 Task: Define a function that accepts user input for a directory path and handles invalid paths.
Action: Mouse moved to (582, 398)
Screenshot: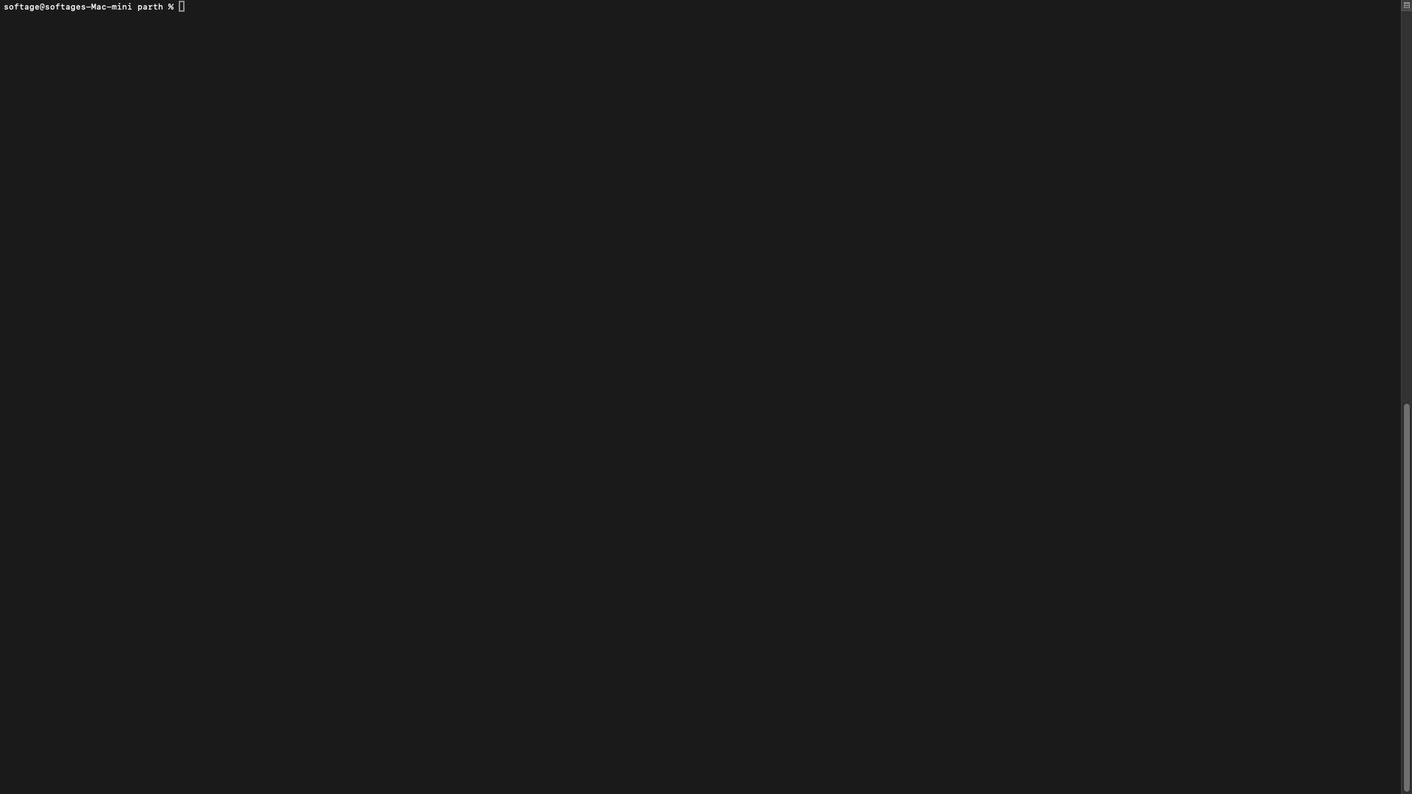 
Action: Mouse pressed left at (582, 398)
Screenshot: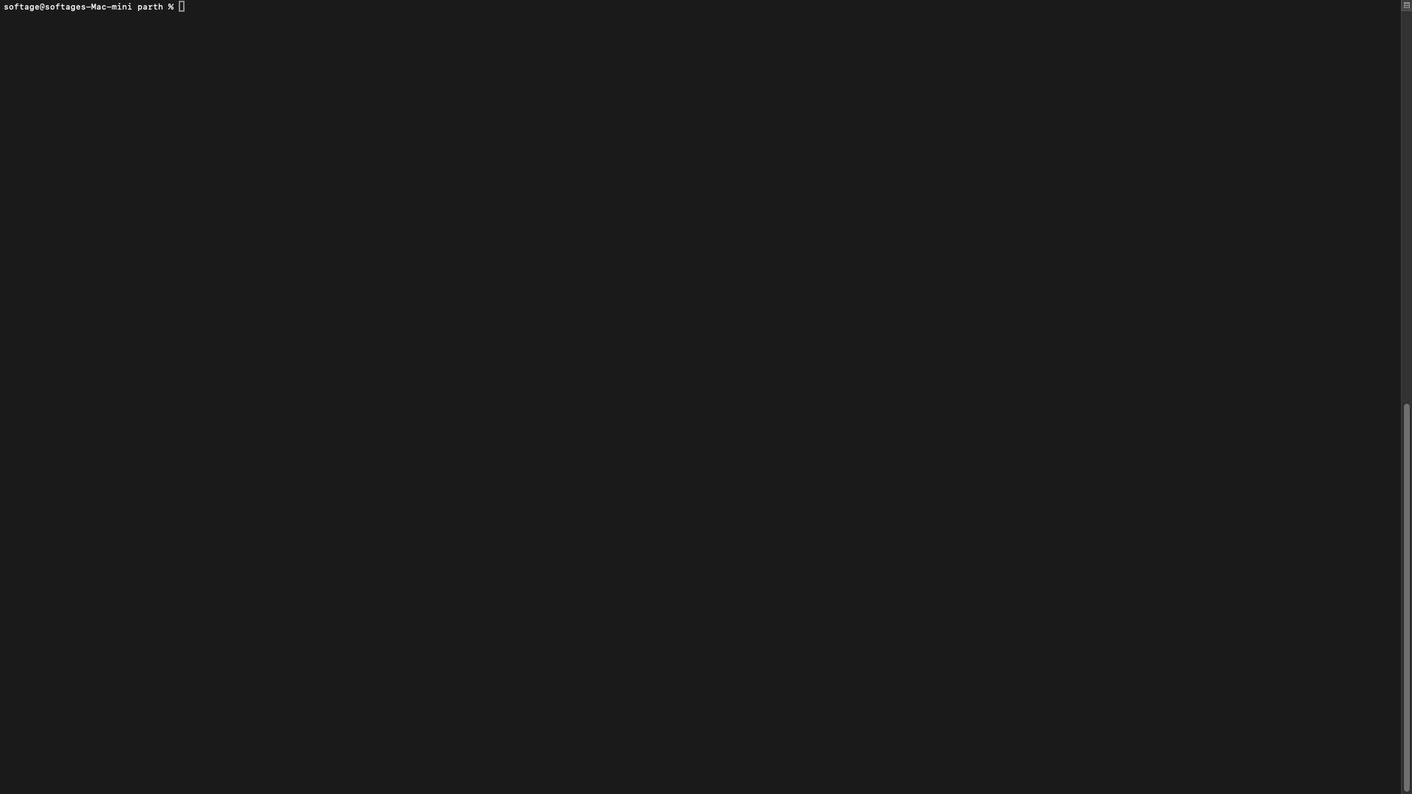 
Action: Mouse moved to (581, 398)
Screenshot: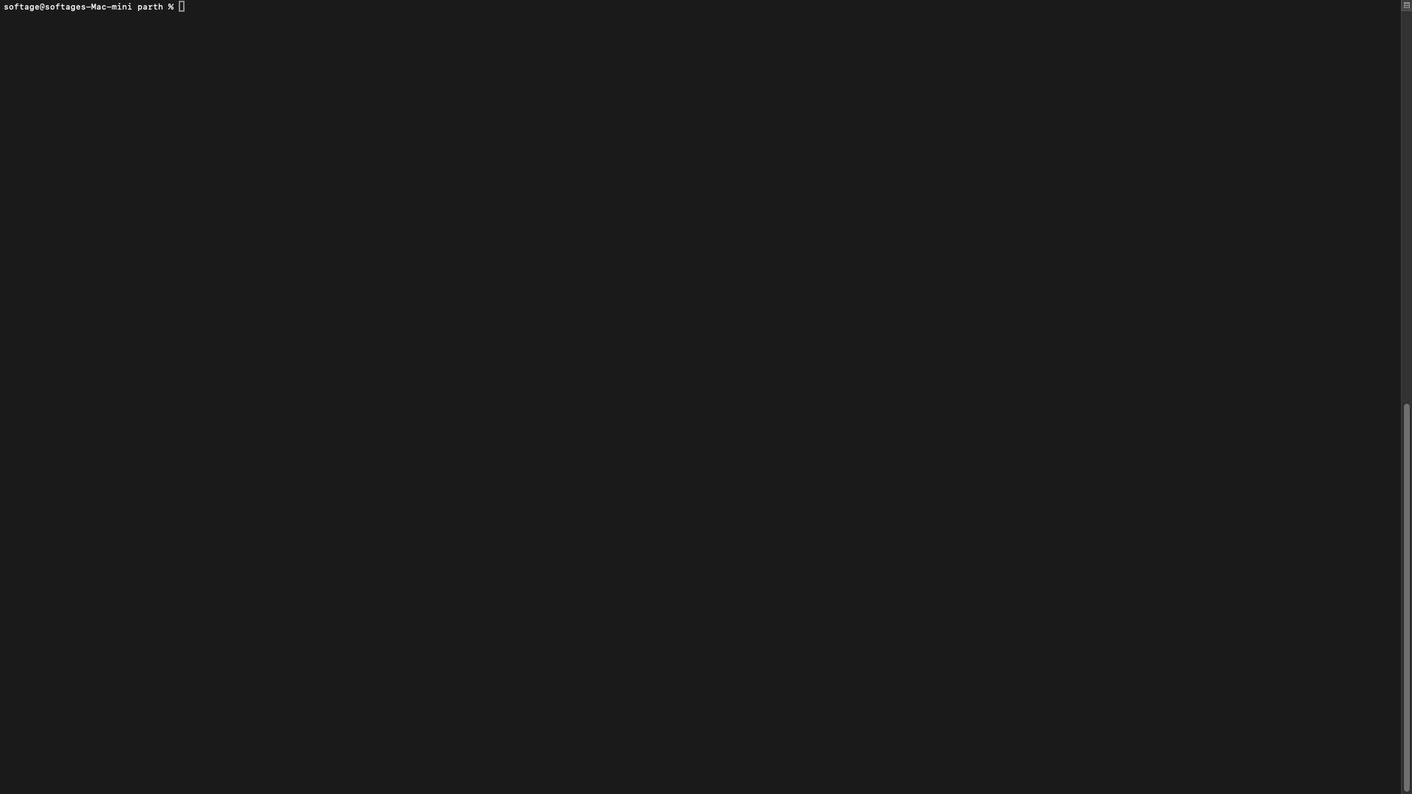 
Action: Mouse scrolled (581, 398) with delta (574, 368)
Screenshot: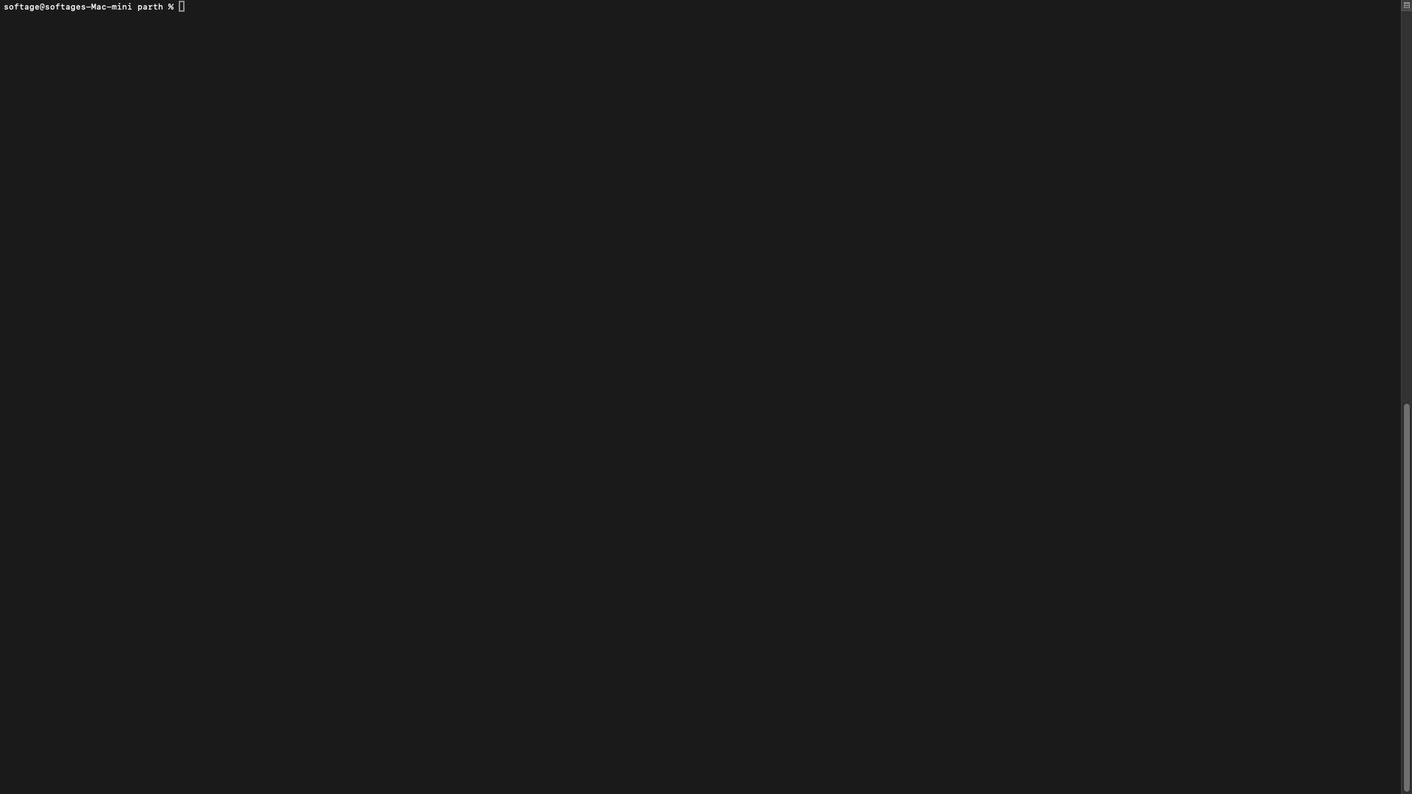 
Action: Mouse scrolled (581, 398) with delta (574, 368)
Screenshot: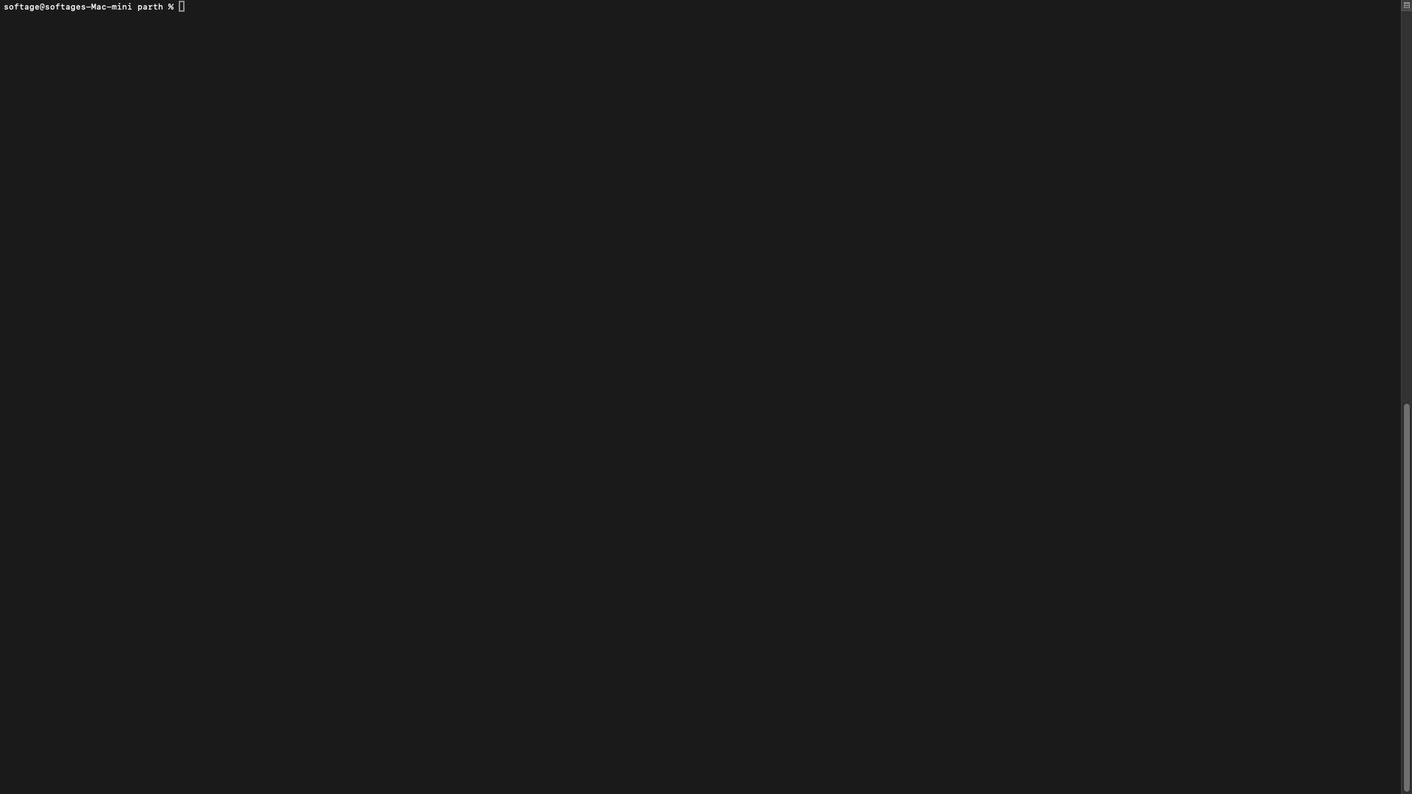 
Action: Mouse moved to (576, 389)
Screenshot: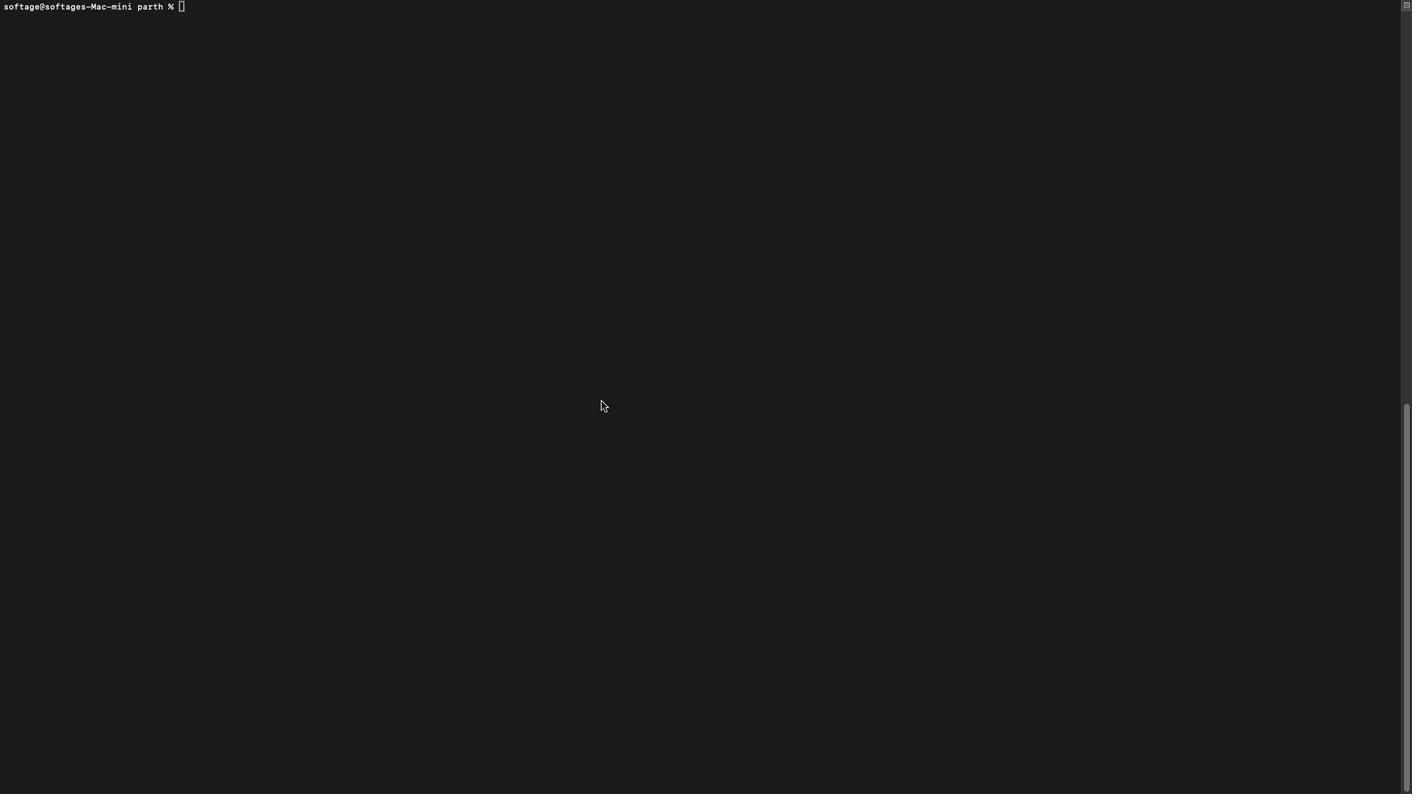 
Action: Mouse pressed left at (576, 389)
Screenshot: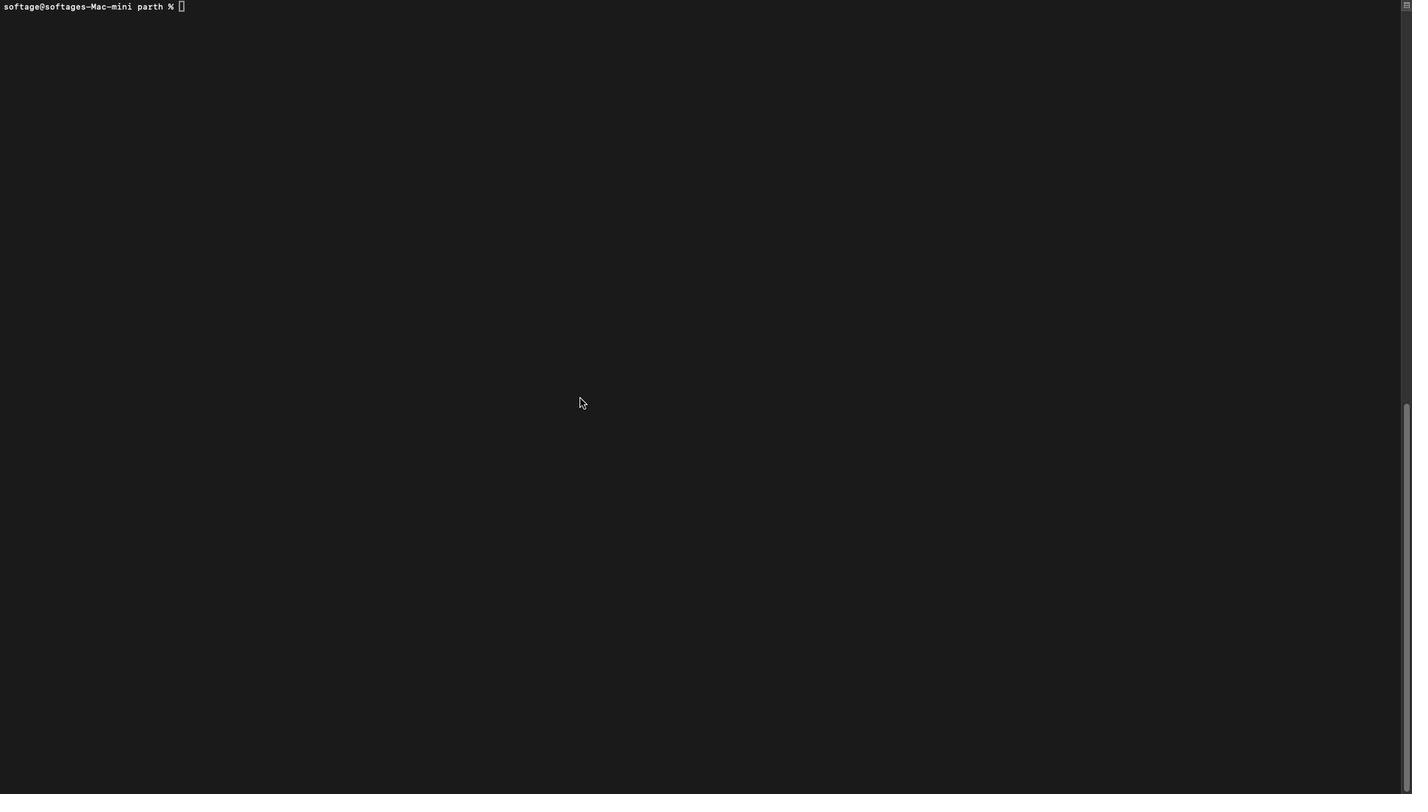 
Action: Key pressed 'v''i''m'Key.space'b''a''s''h''1''0''0''.''s''h'Key.enter'i'Key.shift'#'Key.shift'!''/''b''i''n''/''b''a''s''h'Key.enterKey.enterKey.shift'#'Key.spaceKey.shift'P''r''o''m''p''t'Key.space't''h''e'Key.space'u''s''e''r'Key.space'f''o''r'Key.space'a'Key.space'd''i''r''e''c''t''o''r''y'Key.space'p''a''t''h'Key.enter'e''c''h''o'Key.spaceKey.shift_r'"'Key.shift'P''l''e''a''s''e'Key.space'e''n''t''e''r'Key.space'a'Key.space'd''i''r''e''c''t''o''r''y'Key.space'p''a''t''h'Key.shift_r':'Key.shift_r'"'Key.enter'r''e''a''d'Key.space'd''i''r''e''c''t''o''r''y'Key.shift_r'_''p''a''t''h'Key.enterKey.enterKey.shift'#'Key.spaceKey.backspaceKey.spaceKey.shift'C''h''e''c''k'Key.space'i''f'Key.space't''h''e'Key.space'd''i''r''e''c''t''o''r''y'Key.space'e''x''i''s''t''s'Key.enter'i''f'Key.space'['Key.space'-''d'Key.spaceKey.shift_r'"'Key.shift'$''d''i''r''e''c''t''o''r''y'Key.shift_r'_''p''a''t''h'Key.shift_r'"'Key.space']'';'Key.space't''h''e''n'Key.enterKey.spaceKey.spaceKey.spaceKey.space'e''c''h''o'Key.spaceKey.shift_r'"'Key.shift'V''a''l''i''d'Key.space'd''i''r''e''c''t''o''r''y'Key.space'p''a''t''h'Key.shift_r':'Key.spaceKey.shift'$''d''i''r''e''c''t''o''r''y'Key.shift_r'_''p''a''t''h'Key.shift_r'"'Key.enterKey.spaceKey.spaceKey.spaceKey.spaceKey.shift'#'Key.spaceKey.shift'P''e''r''f''o''r''m'Key.space'o''p''e''r''s'Key.backspace'a''t''i''o''n''s'Key.space'o''n'Key.space't''h''e'Key.space'v''a''l''i''d'Key.space'd''i''r''e''c''t''r''y'Key.backspaceKey.backspace'o''r''y'Key.space'h''e'Key.spaceKey.backspace'r''e'Key.enter'e''l''s''e'Key.enterKey.spaceKey.spaceKey.spaceKey.space'e''c''h''o'Key.spaceKey.shift_r'"'Key.shift'I''n''v''a''l''i''d'Key.space'd''i''r''e''c''t''o''r''y'Key.space'p''a''t''h'Key.shift_r':'Key.spaceKey.shift'$''d''i''r''e''c''t''o''r''y'Key.shift_r'_''p''a''t''h'Key.shift_r'"'Key.enterKey.spaceKey.spaceKey.spaceKey.spaceKey.shift'#'Key.spaceKey.shift'H'Key.upKey.upKey.upKey.upKey.leftKey.leftKey.leftKey.leftKey.spaceKey.backspaceKey.backspaceKey.backspaceKey.backspaceKey.spaceKey.downKey.downKey.downKey.rightKey.rightKey.backspaceKey.backspaceKey.downKey.rightKey.rightKey.rightKey.rightKey.rightKey.right'a''n''d''l''e'Key.space't''h''e'Key.space'i''n''v''a''l''i''d'Key.space'd''i''r''e''c''t''o''r''y'Key.space'p''a''t''h'Key.space'h''e''r''e''r'Key.backspaceKey.enter'f''i'Key.escKey.shift_r':''w''q'Key.enter'c''h''m''o''d'Key.spaceKey.shift_r'+''x'Key.space'b''a''s''h''1''0''0''.''s''h'Key.enter','Key.backspace'.''/''b''a''s''h''1''0''0''.''s''h'Key.enter'/'Key.shift'U''s''e''r''s''/''s''o''f''t''a''g''e''.'Key.backspace'/''d''e''s''k''t''o''p''/''p''a''r''t''h'Key.enterKey.upKey.enter'/'Key.shift'U''s''e''r''s'Key.enterKey.upKey.enter'/''p''a''r''t''h'Key.enter'c''a''t'Key.space'b''b''a'Key.backspaceKey.backspace'a''s''h''1''0''0''.''s''h'Key.enter
Screenshot: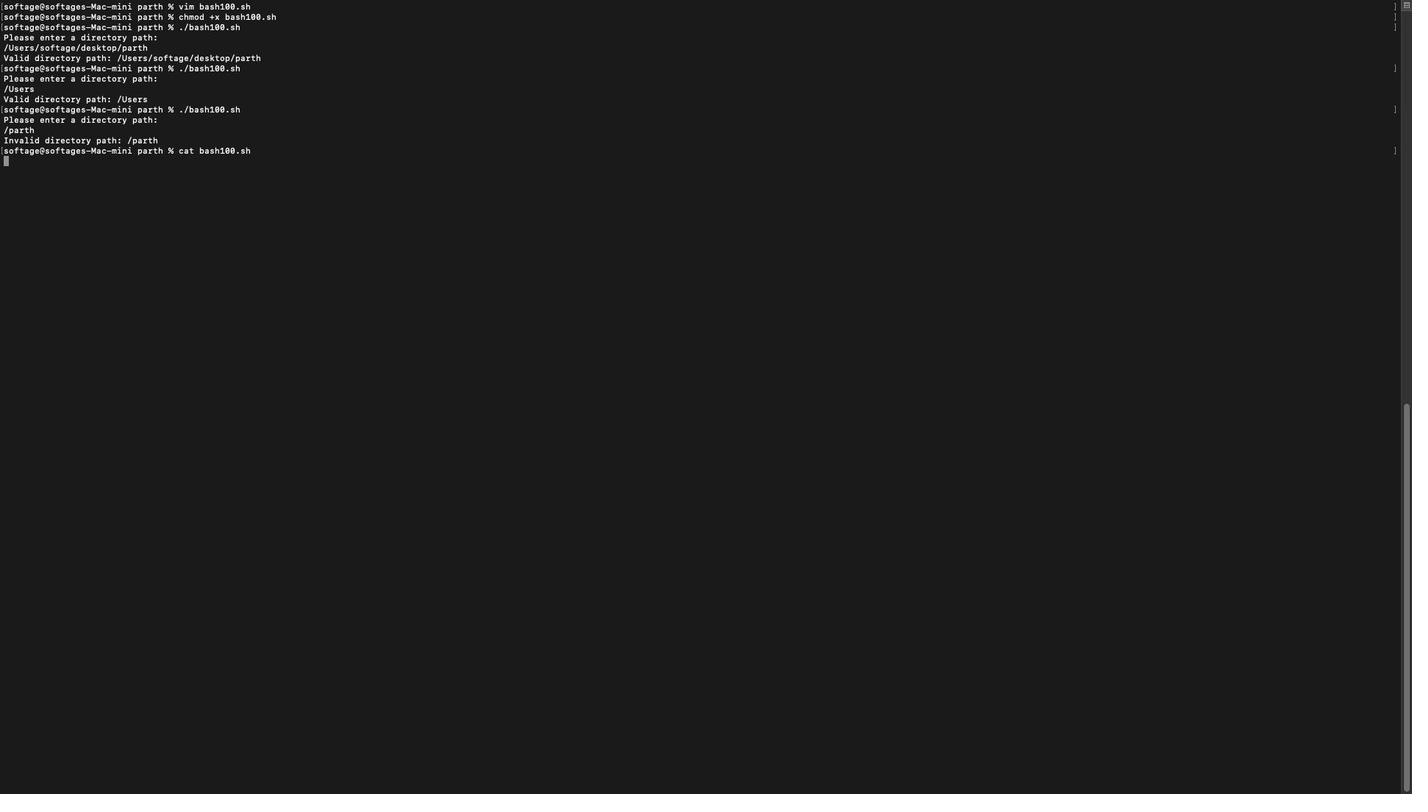 
Action: Mouse moved to (579, 400)
Screenshot: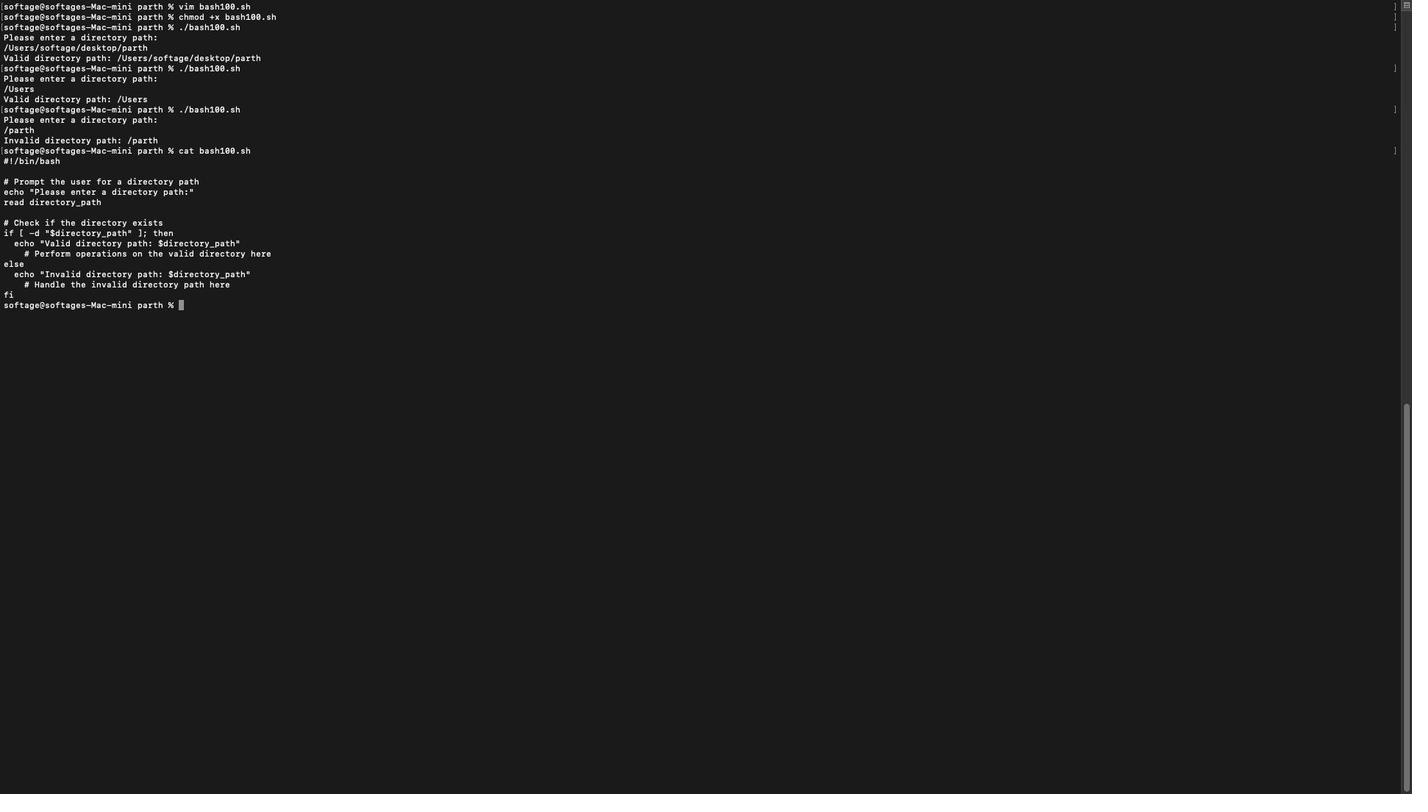 
Action: Mouse pressed left at (579, 400)
Screenshot: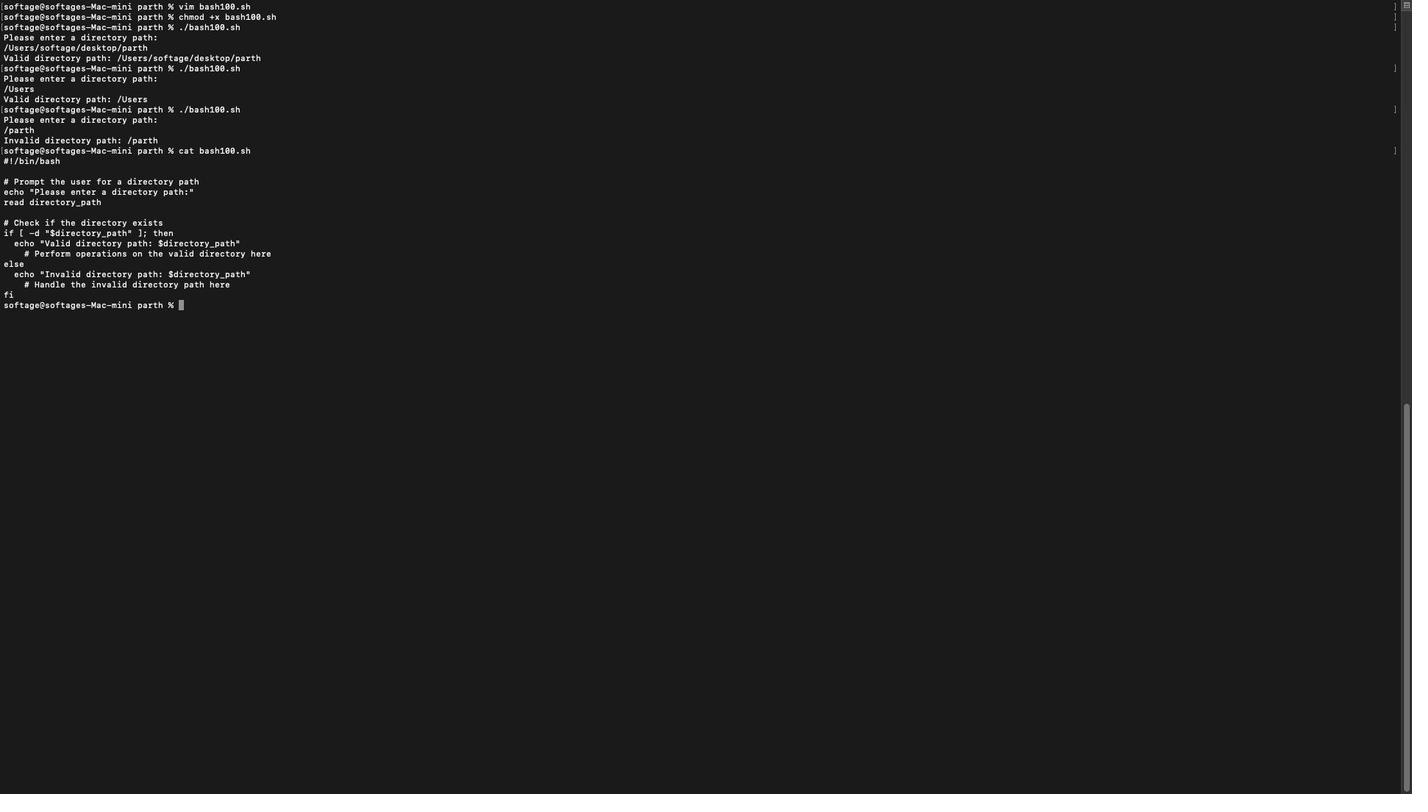 
Action: Mouse moved to (579, 399)
Screenshot: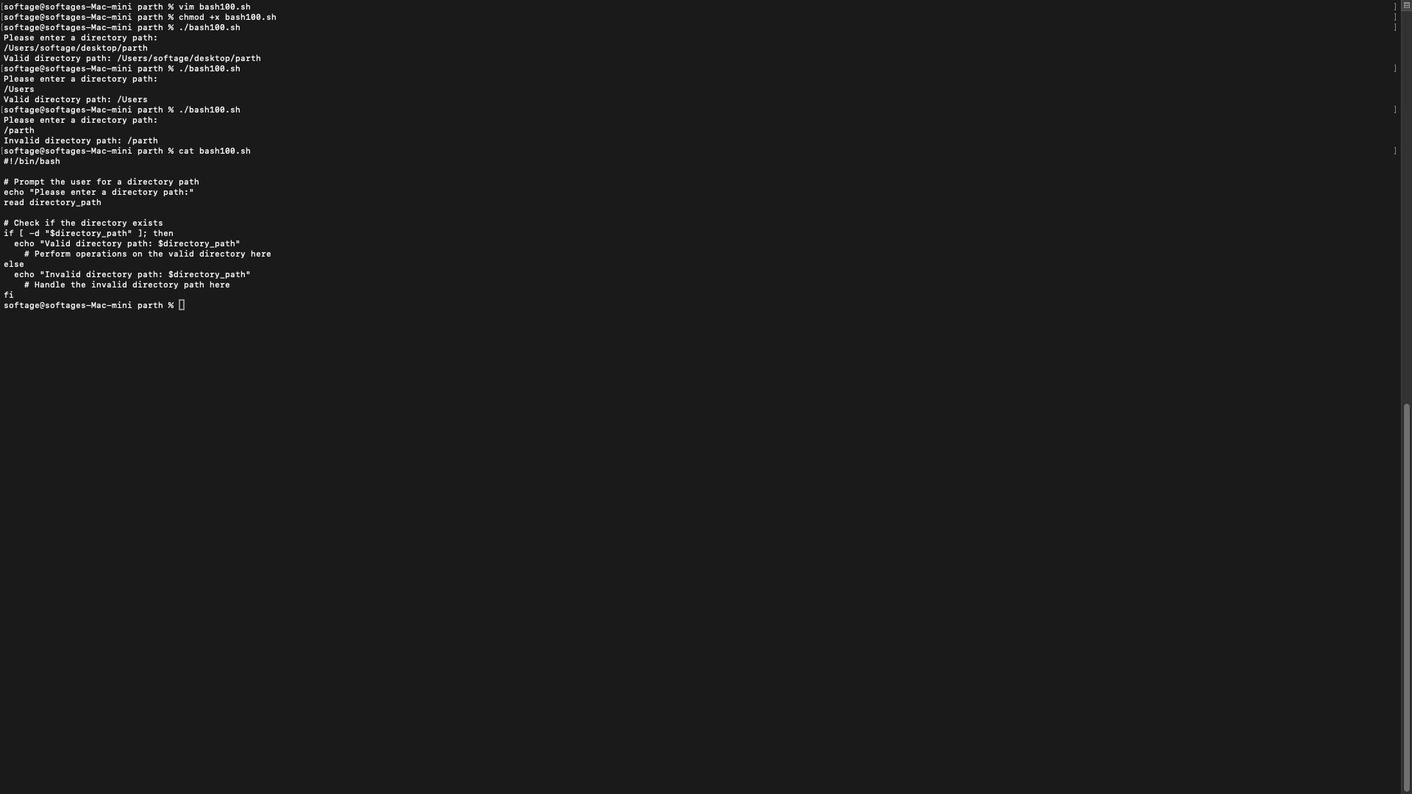 
